 Task: In the Contact  Julia.Wilson@autoliv.com, Add note: 'Review and update the company's customer segmentation strategy.'. Mark checkbox to create task to follow up ': In 3 business days '. Create task, with  description: Conduct Product Demo, Add due date: In 3 Business Days; Add reminder: 30 Minutes before. Set Priority High and add note: Take detailed meeting minutes and share them with the team afterward.. Logged in from softage.5@softage.net
Action: Mouse moved to (70, 57)
Screenshot: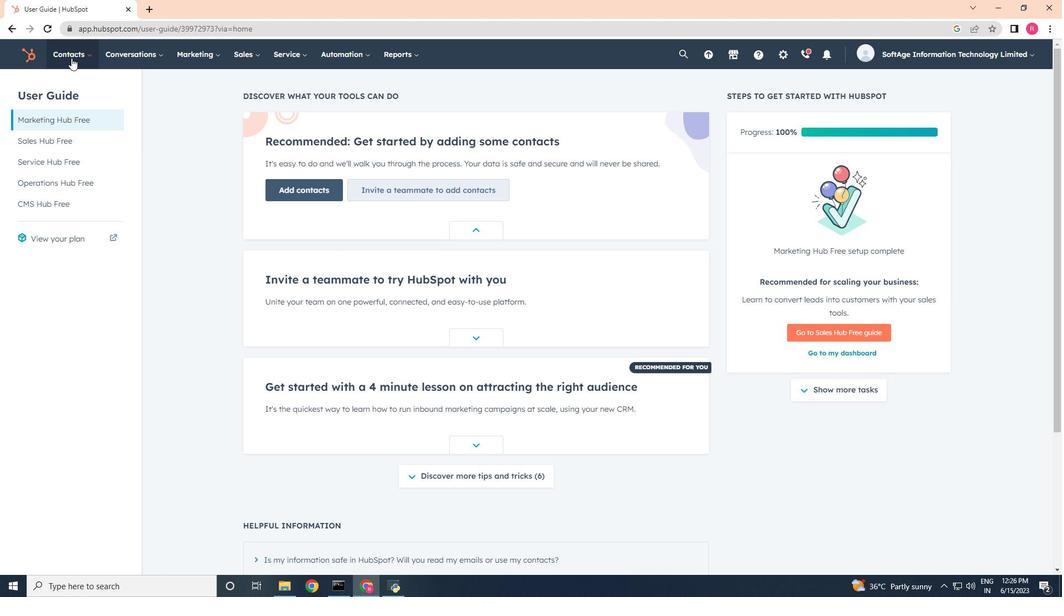 
Action: Mouse pressed left at (70, 57)
Screenshot: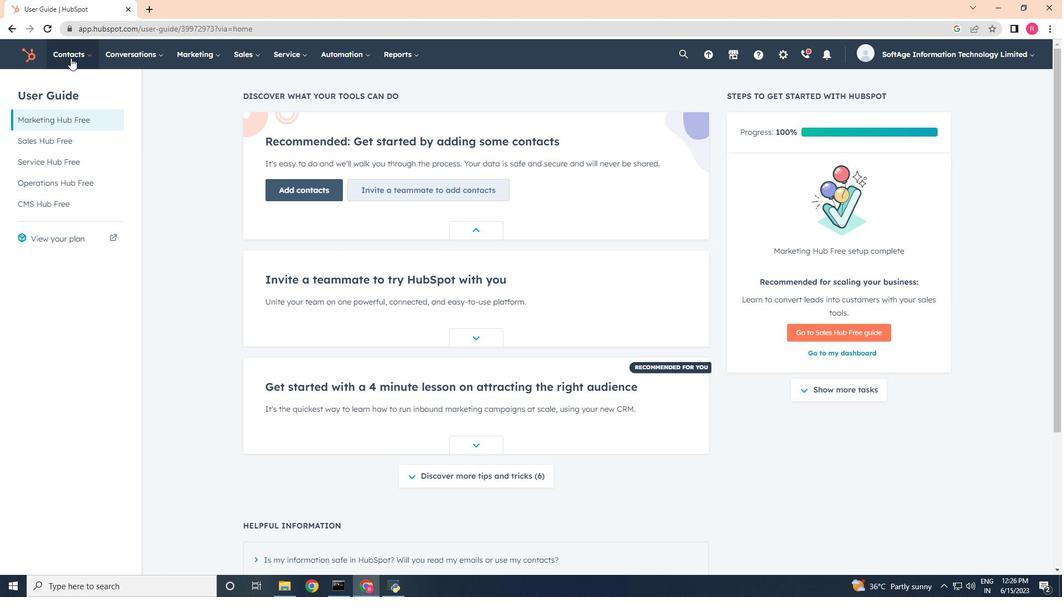 
Action: Mouse moved to (79, 87)
Screenshot: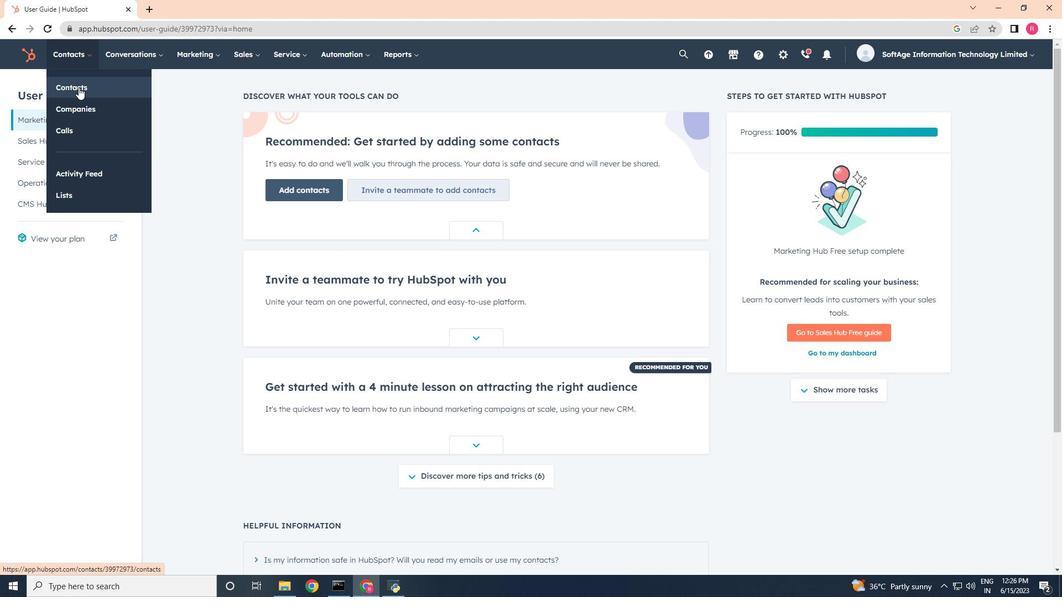 
Action: Mouse pressed left at (79, 87)
Screenshot: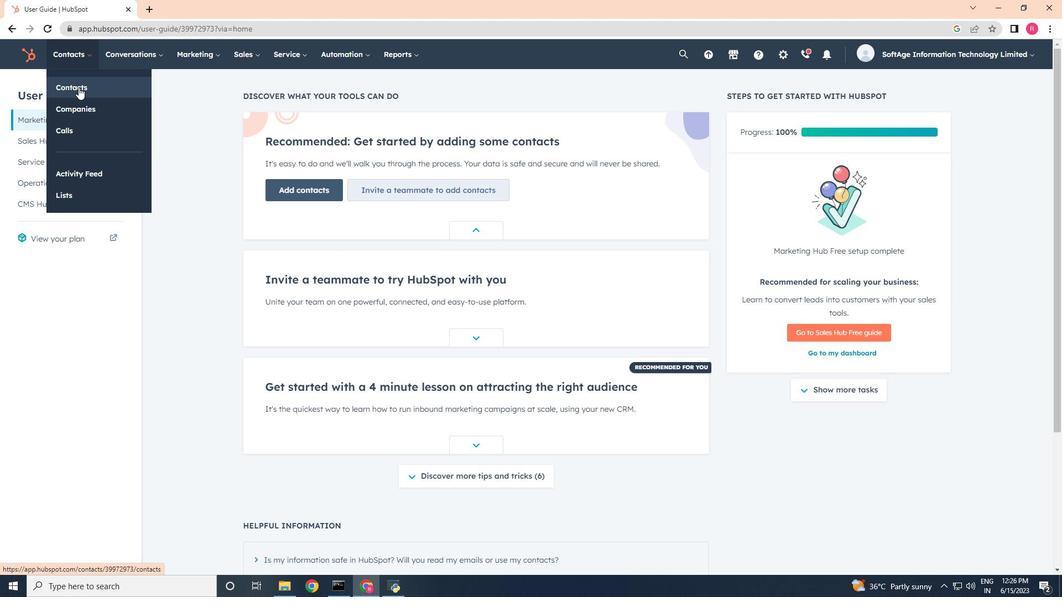 
Action: Mouse moved to (100, 183)
Screenshot: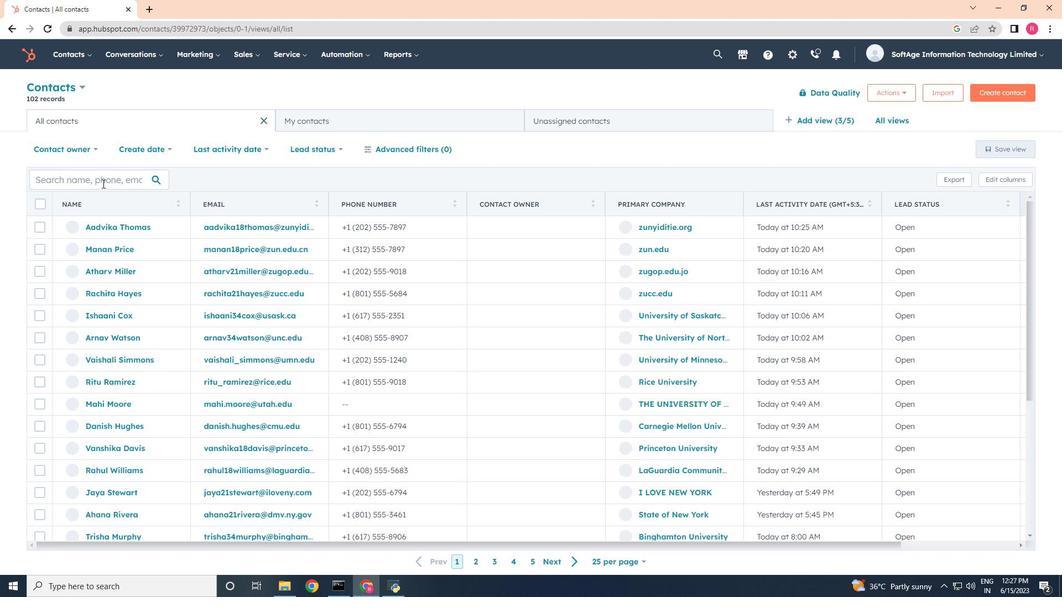 
Action: Mouse pressed left at (100, 183)
Screenshot: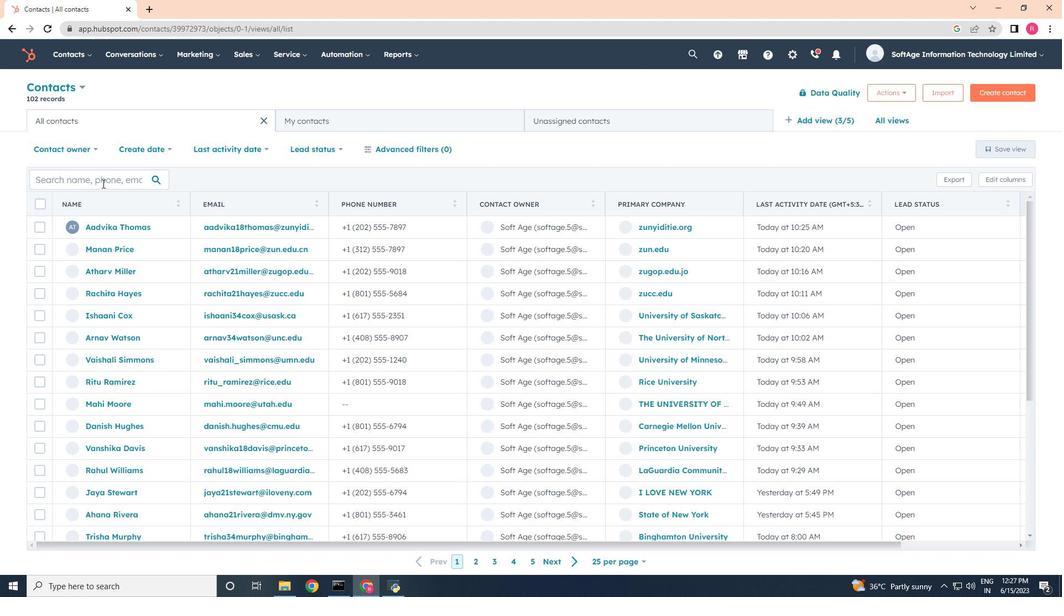 
Action: Mouse moved to (100, 183)
Screenshot: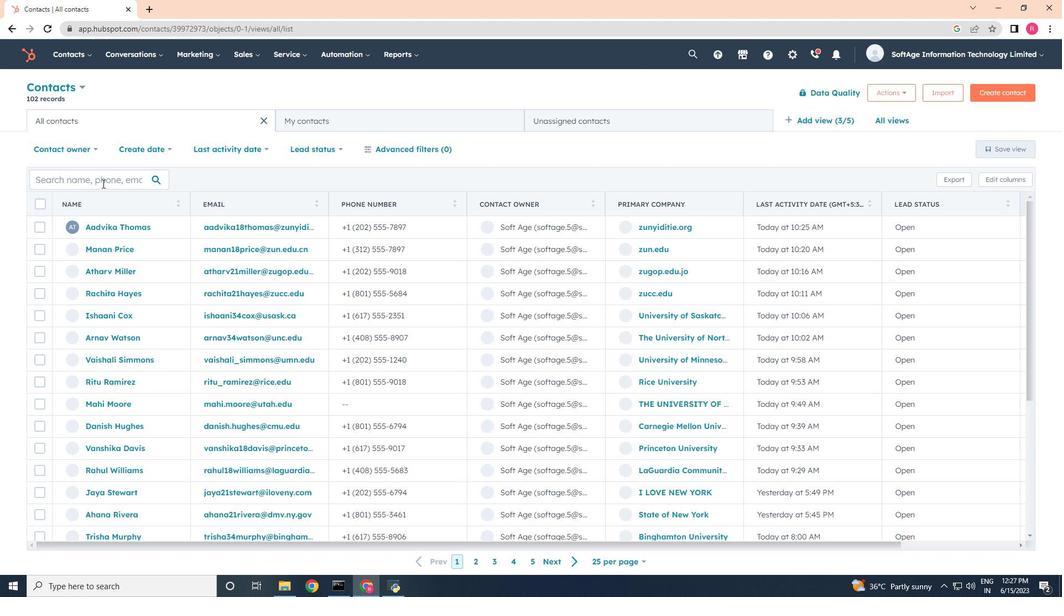 
Action: Key pressed <Key.shift>Julia.<Key.shift>Wilson<Key.shift><Key.shift><Key.shift><Key.shift><Key.shift><Key.shift><Key.shift><Key.shift><Key.shift><Key.shift><Key.shift><Key.shift><Key.shift><Key.shift><Key.shift><Key.shift><Key.shift><Key.shift><Key.shift><Key.shift><Key.shift><Key.shift><Key.shift><Key.shift><Key.shift><Key.shift><Key.shift>@
Screenshot: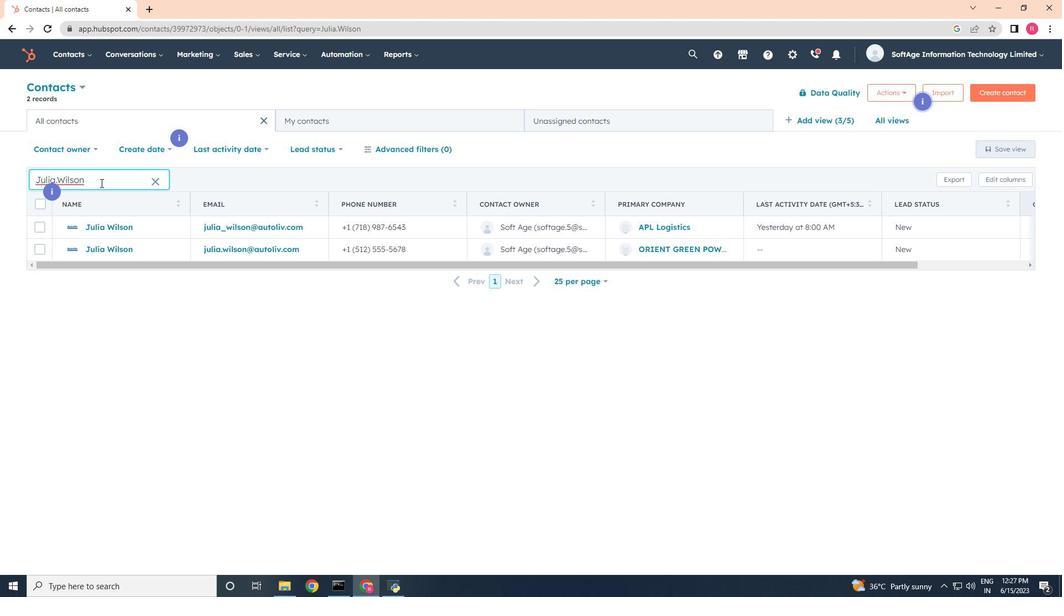 
Action: Mouse moved to (92, 229)
Screenshot: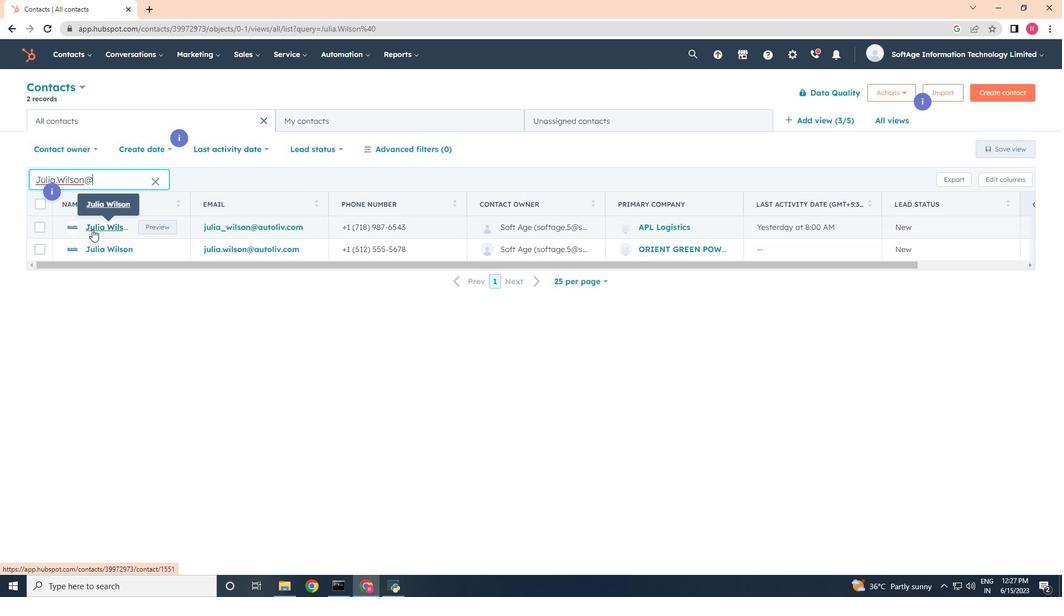 
Action: Mouse pressed left at (92, 229)
Screenshot: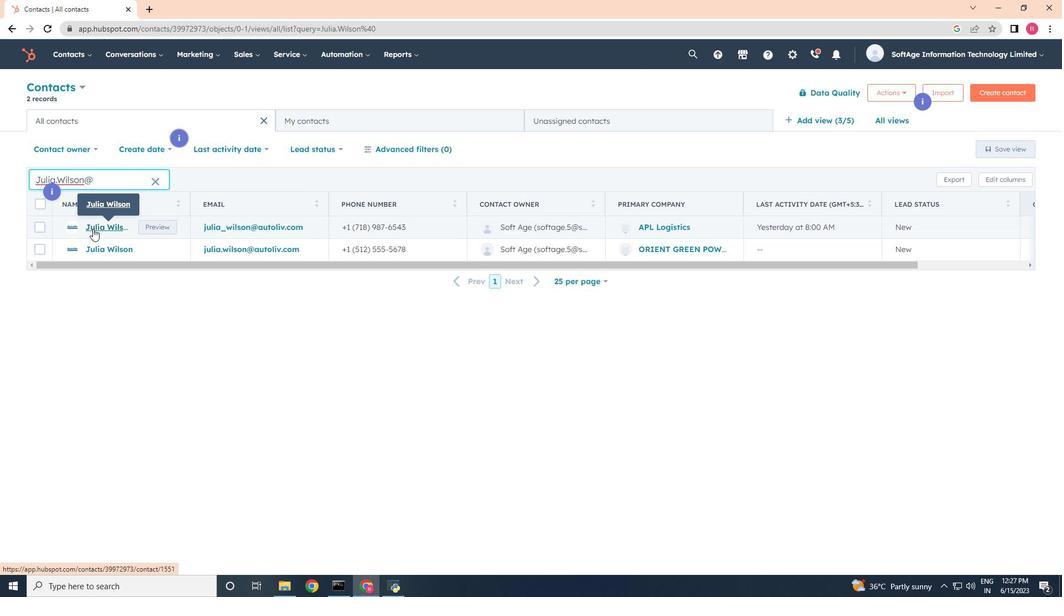
Action: Mouse moved to (35, 189)
Screenshot: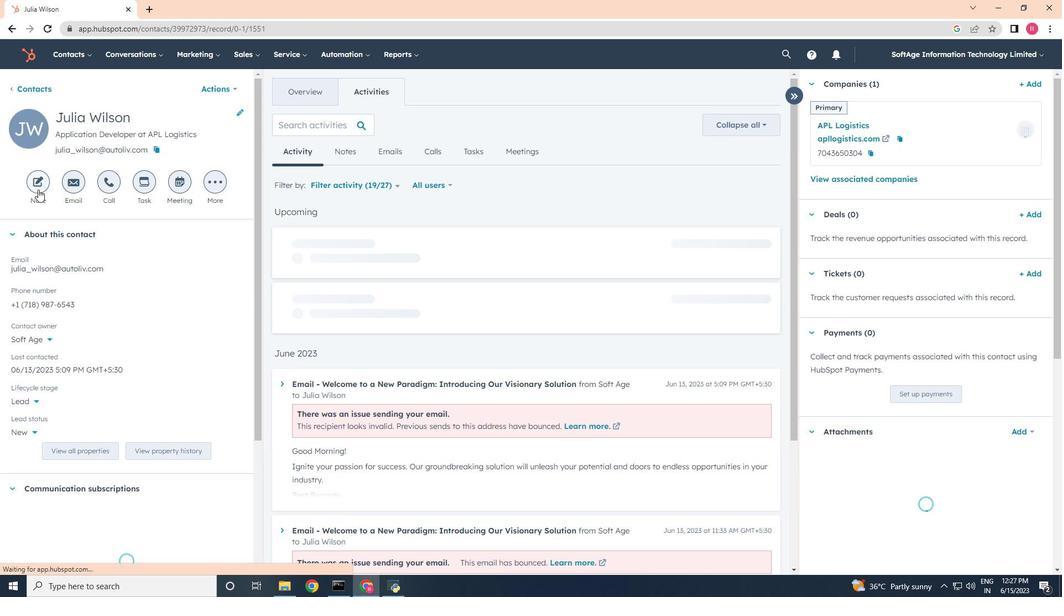 
Action: Mouse pressed left at (35, 189)
Screenshot: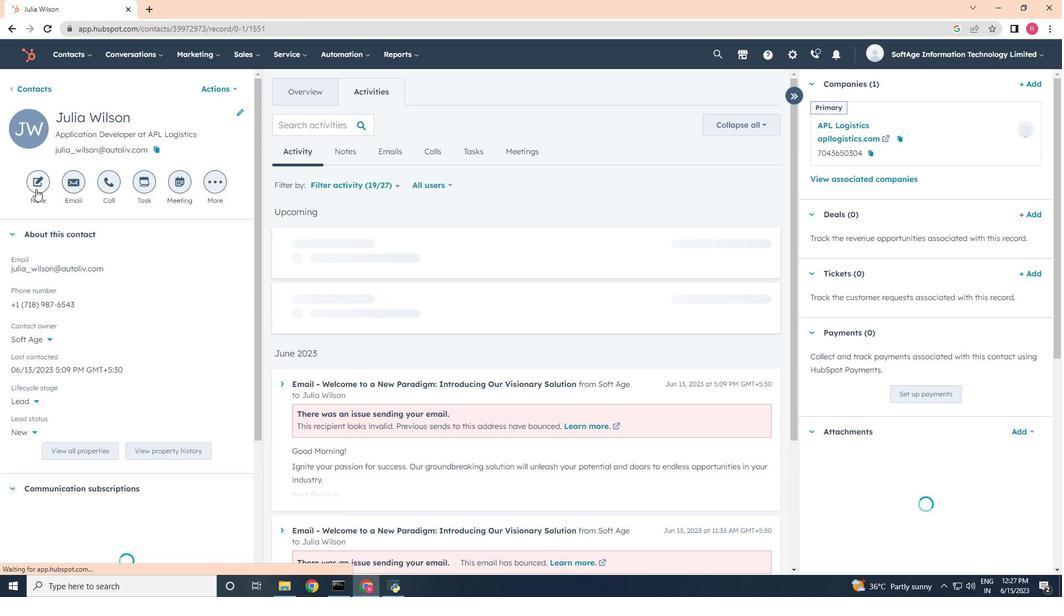 
Action: Mouse moved to (614, 417)
Screenshot: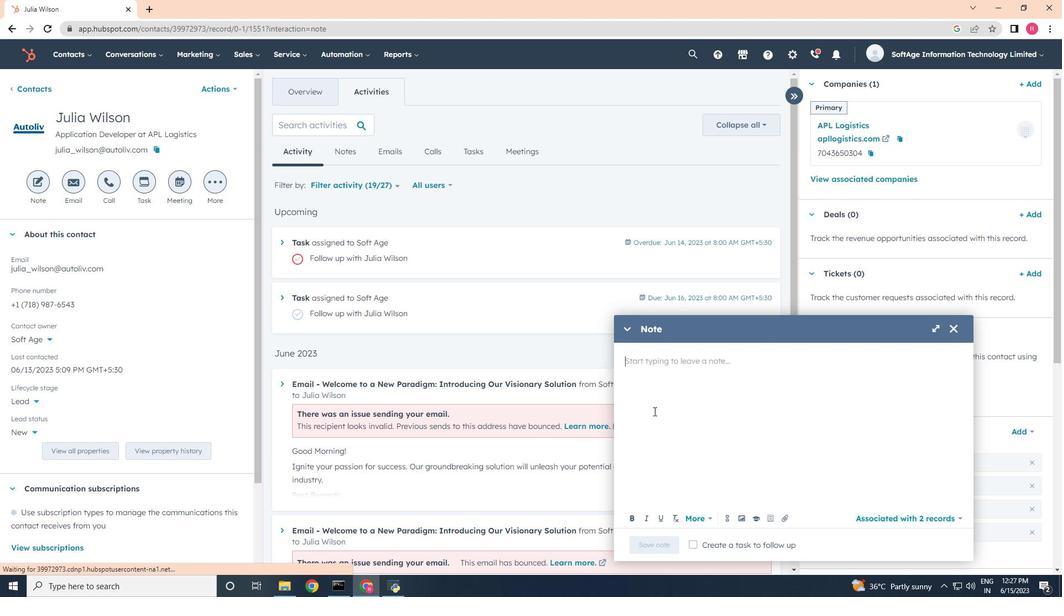 
Action: Key pressed <Key.shift>Review<Key.space>and<Key.space>update<Key.space>the<Key.space>company's<Key.space>customer<Key.space>segmentation<Key.space>strategy
Screenshot: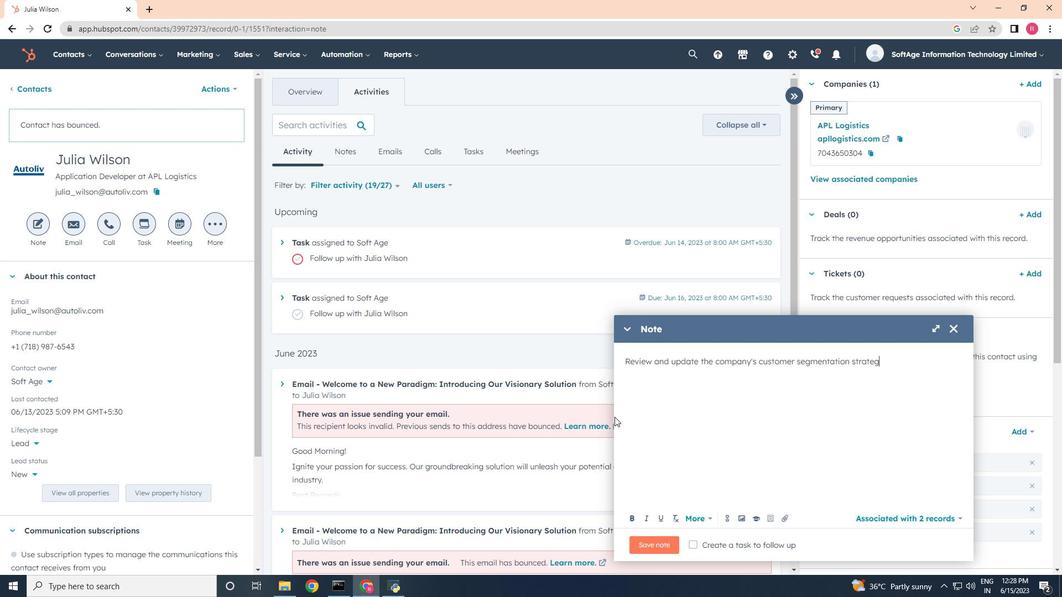 
Action: Mouse moved to (696, 544)
Screenshot: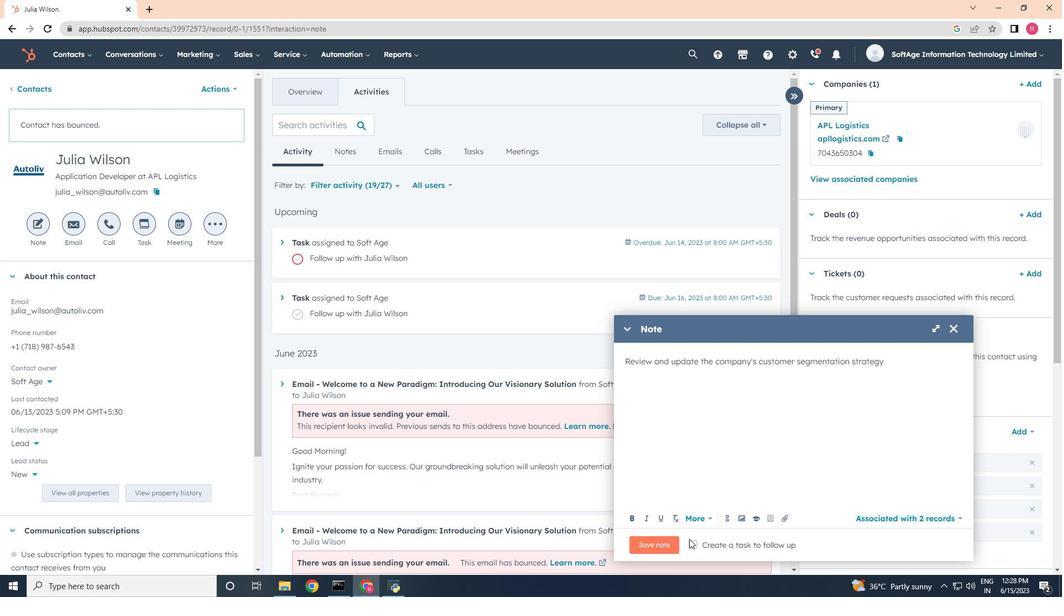 
Action: Mouse pressed left at (696, 544)
Screenshot: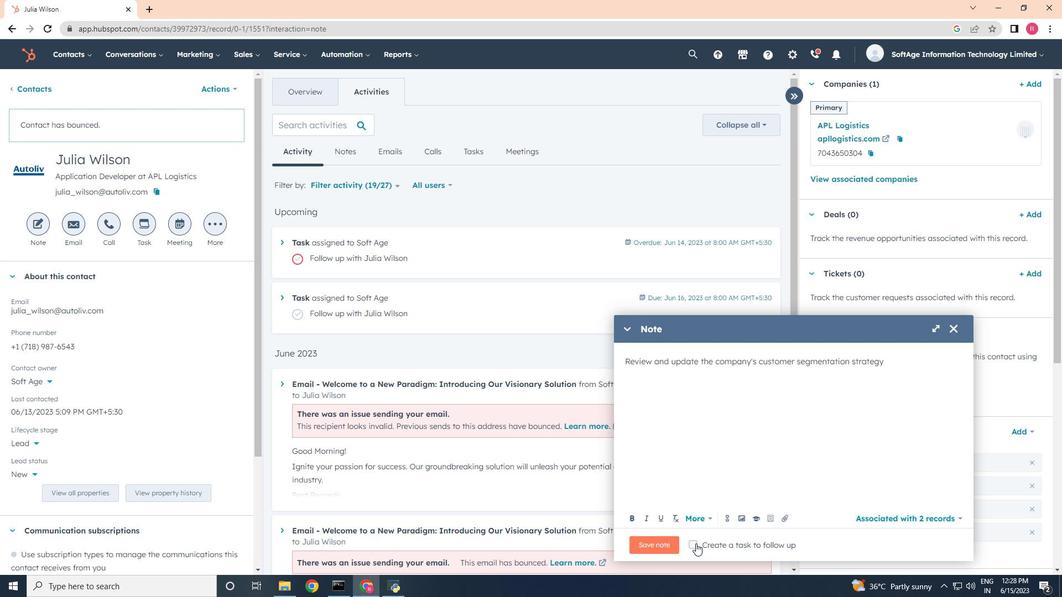
Action: Mouse moved to (850, 546)
Screenshot: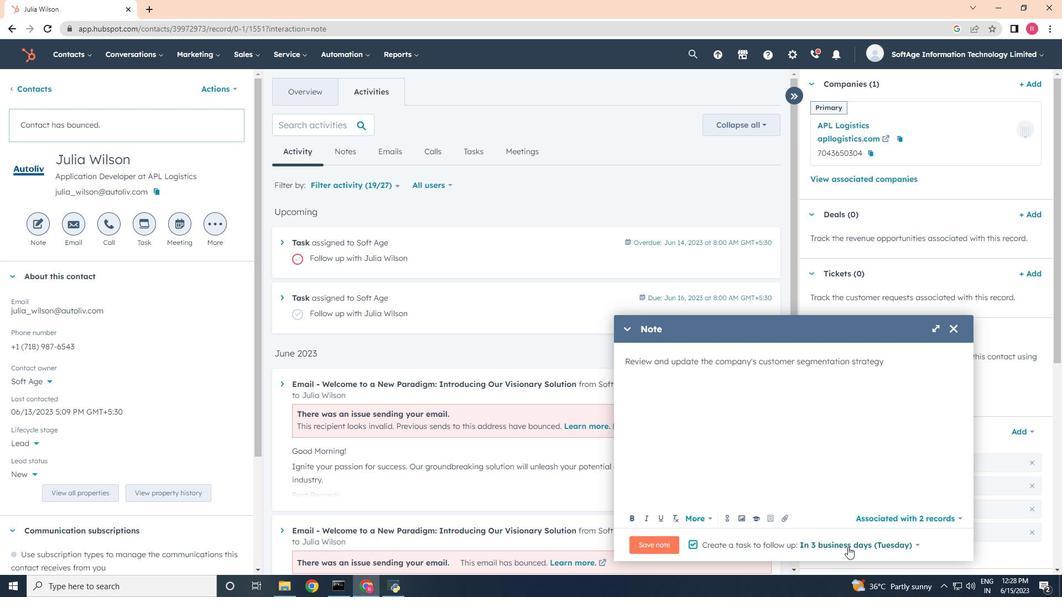 
Action: Mouse pressed left at (850, 546)
Screenshot: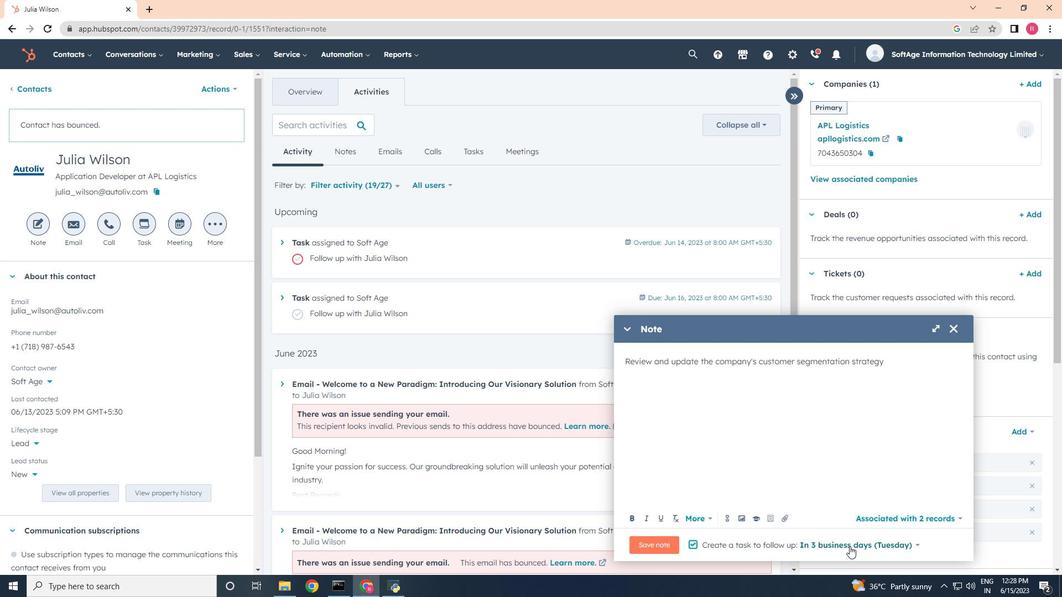 
Action: Mouse moved to (838, 441)
Screenshot: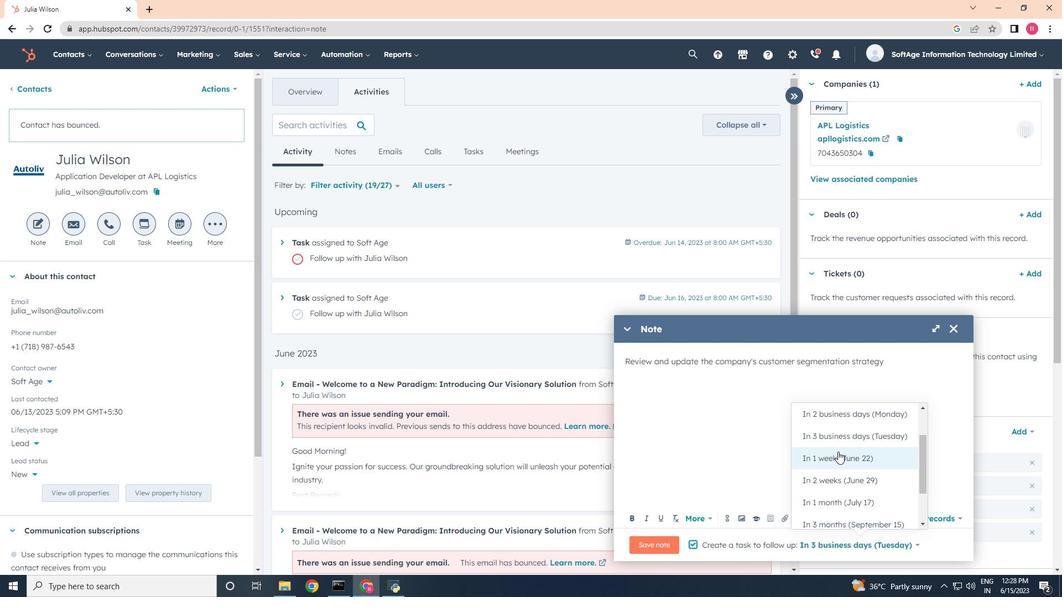 
Action: Mouse pressed left at (838, 441)
Screenshot: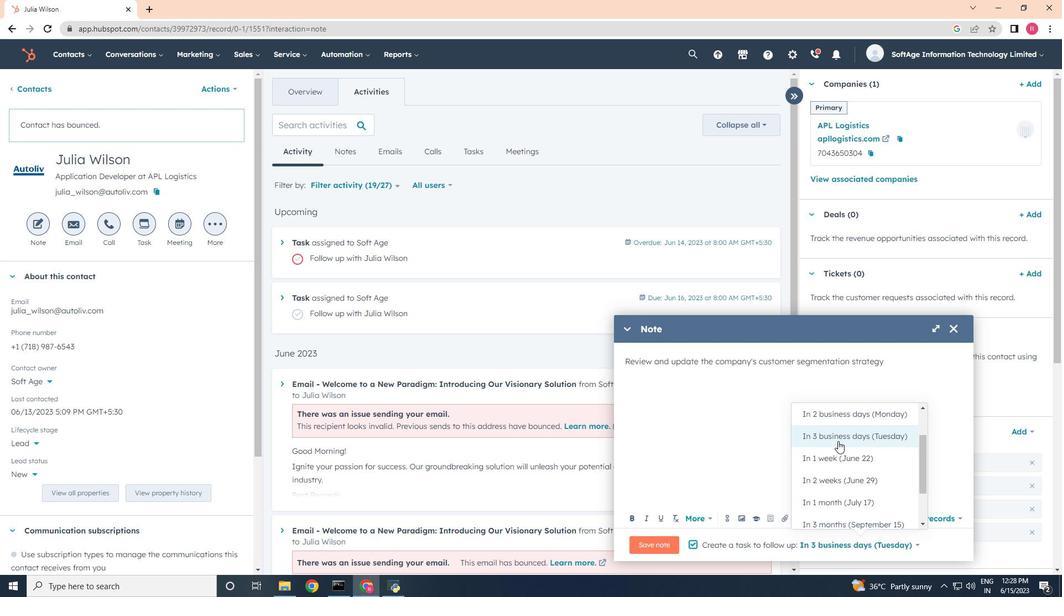 
Action: Mouse moved to (659, 543)
Screenshot: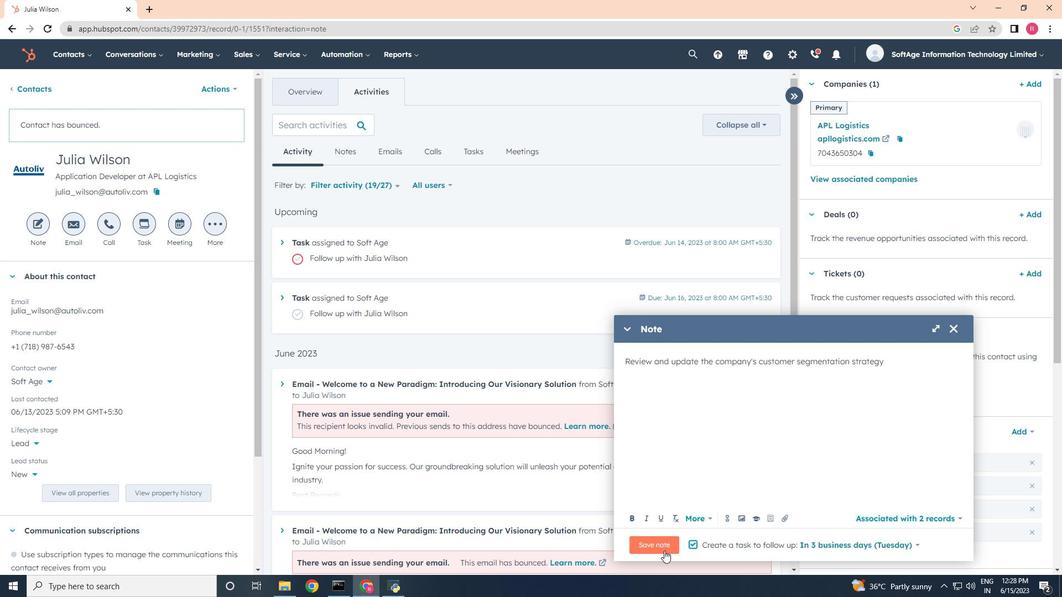 
Action: Mouse pressed left at (659, 543)
Screenshot: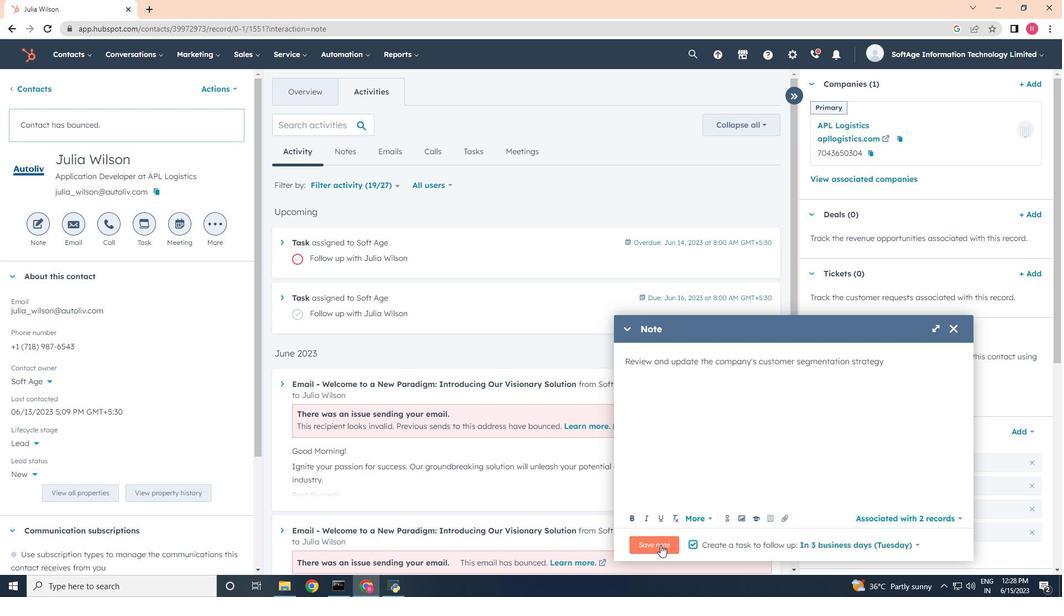 
Action: Mouse moved to (150, 223)
Screenshot: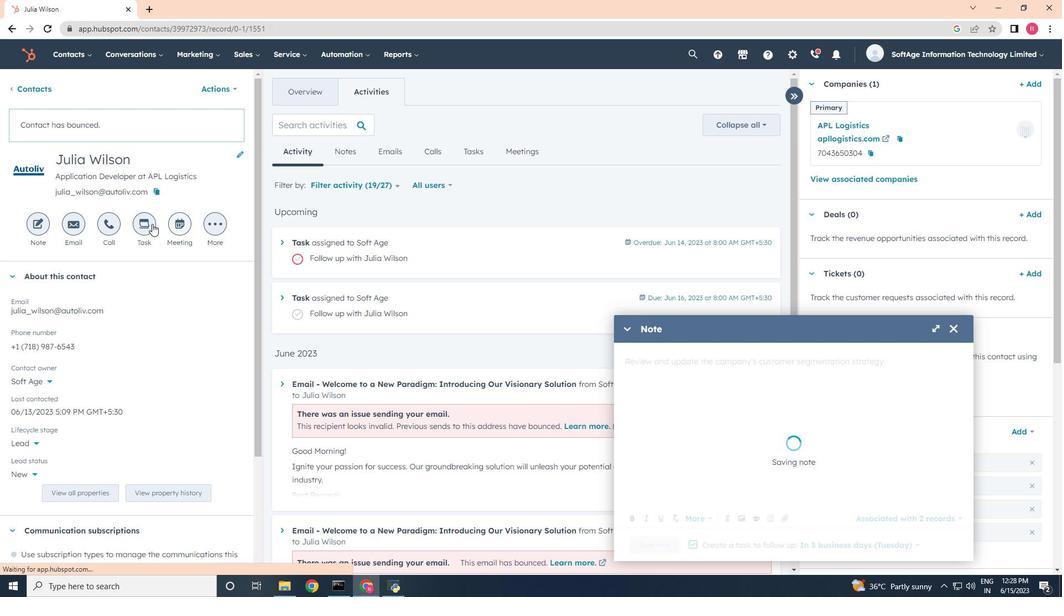 
Action: Mouse pressed left at (150, 223)
Screenshot: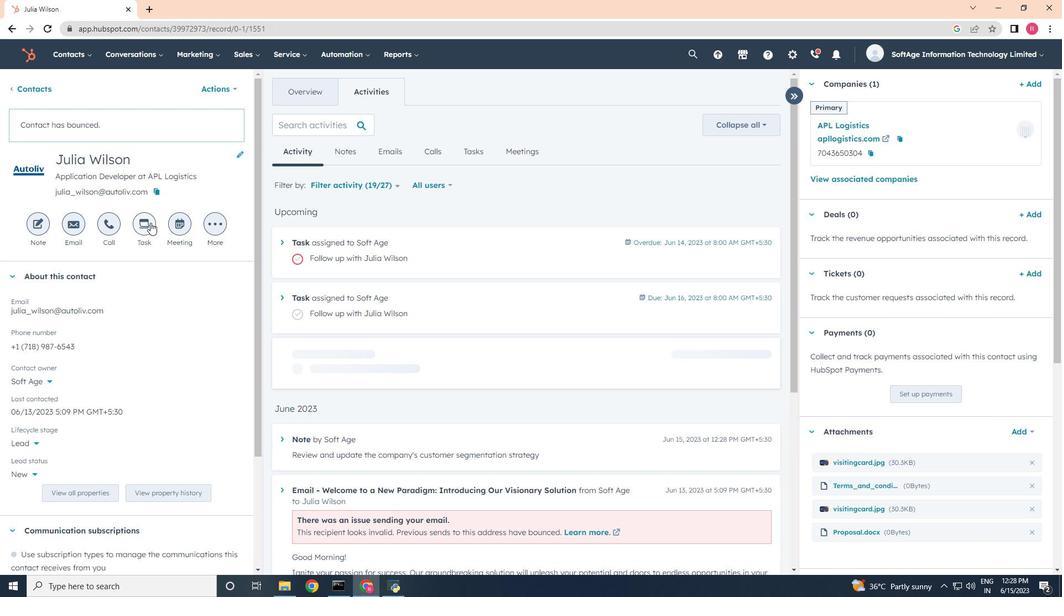 
Action: Mouse moved to (607, 342)
Screenshot: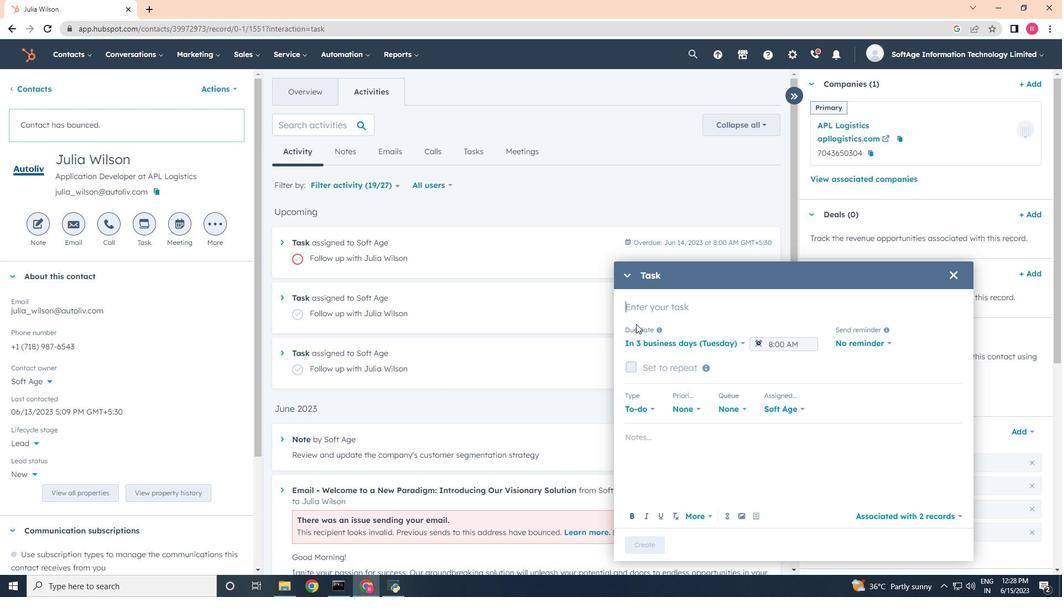 
Action: Key pressed <Key.shift>Conduct<Key.space><Key.shift>Product<Key.space><Key.shift>Demo
Screenshot: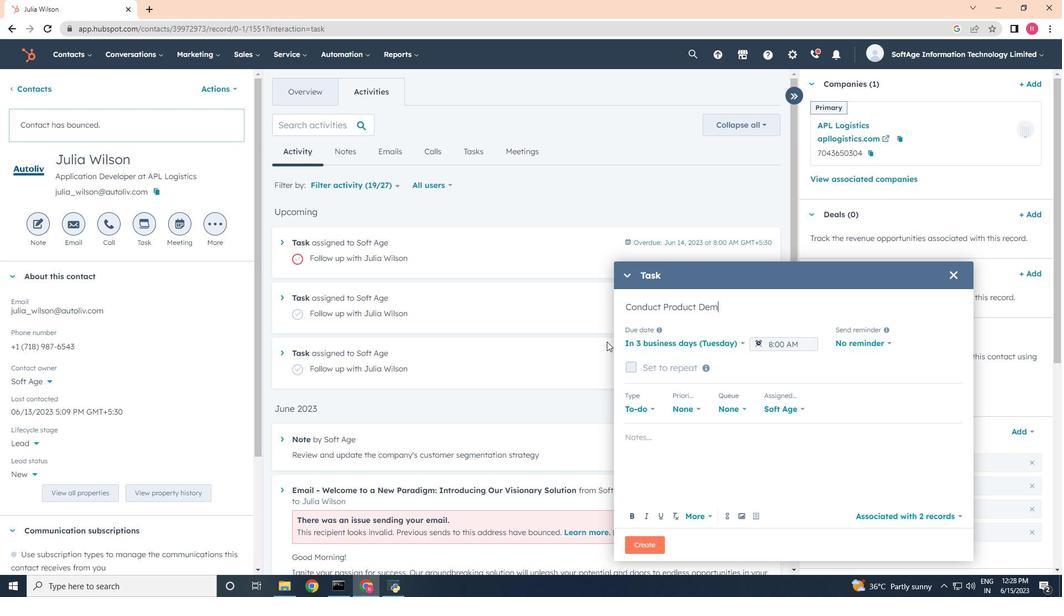
Action: Mouse moved to (706, 343)
Screenshot: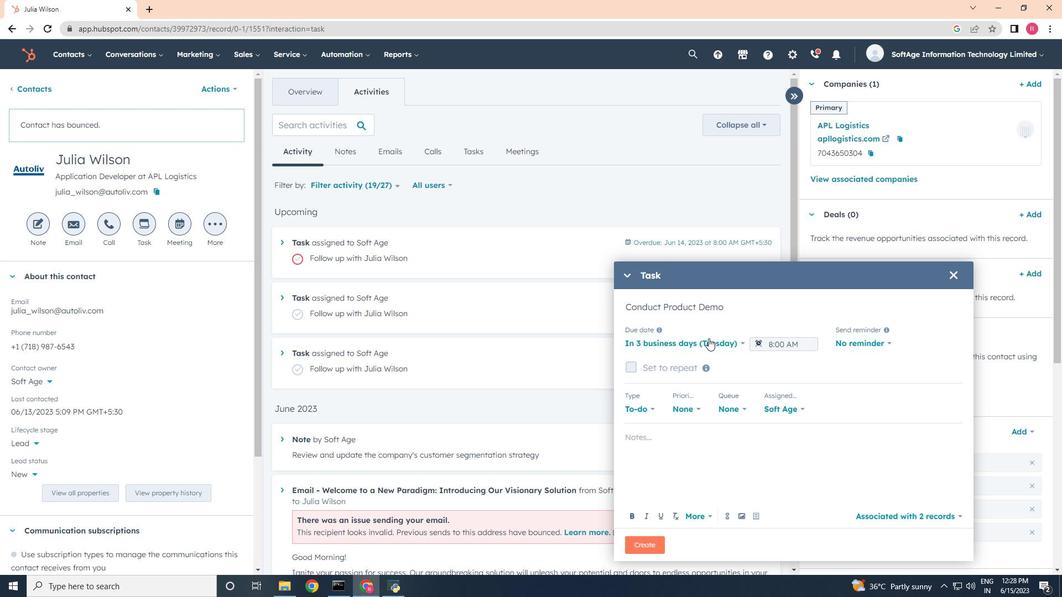 
Action: Mouse pressed left at (706, 343)
Screenshot: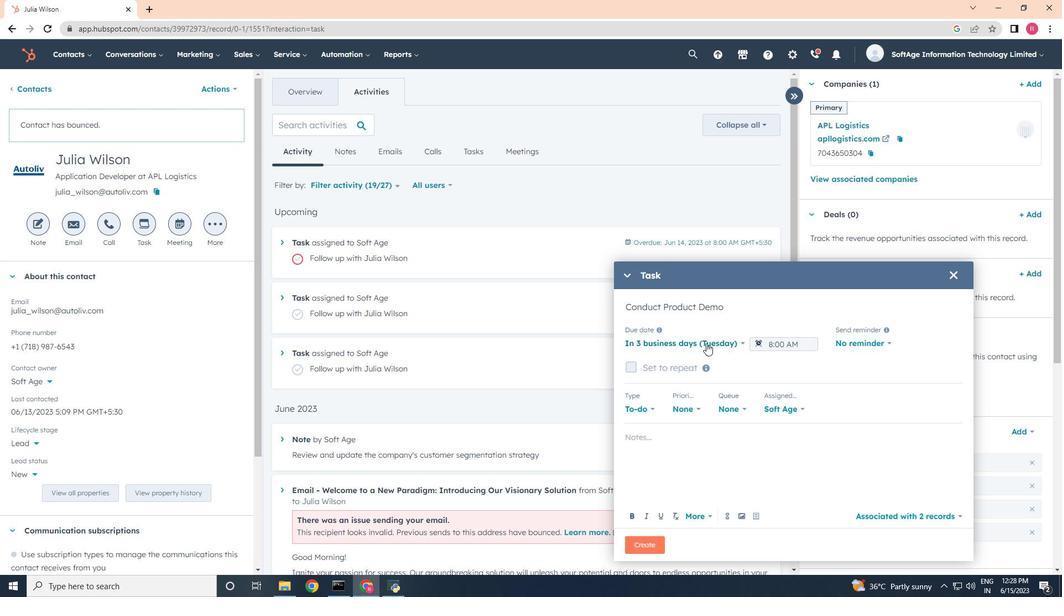 
Action: Mouse moved to (675, 394)
Screenshot: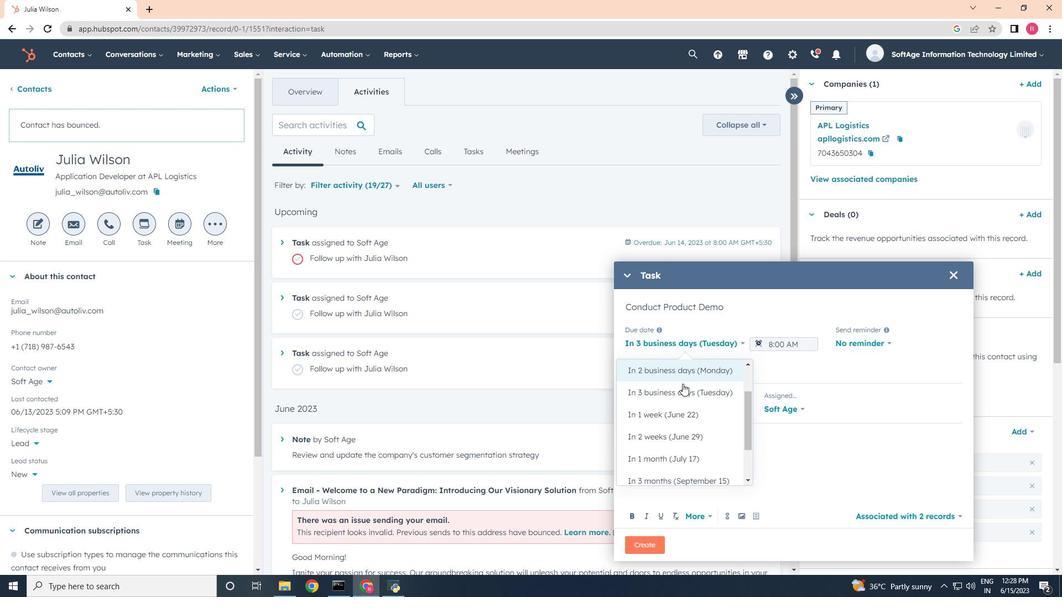 
Action: Mouse pressed left at (675, 394)
Screenshot: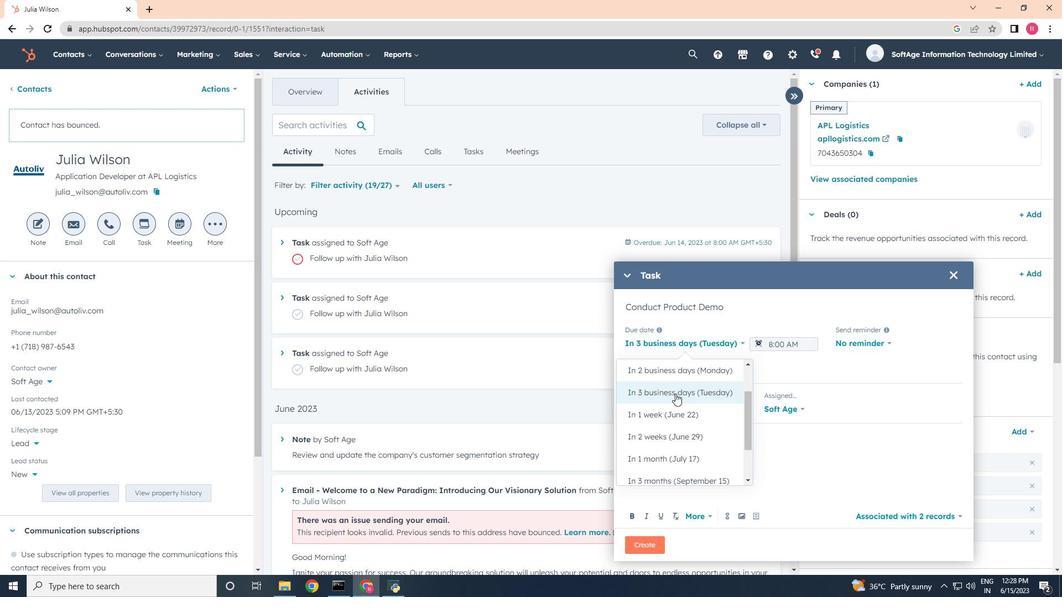 
Action: Mouse moved to (883, 344)
Screenshot: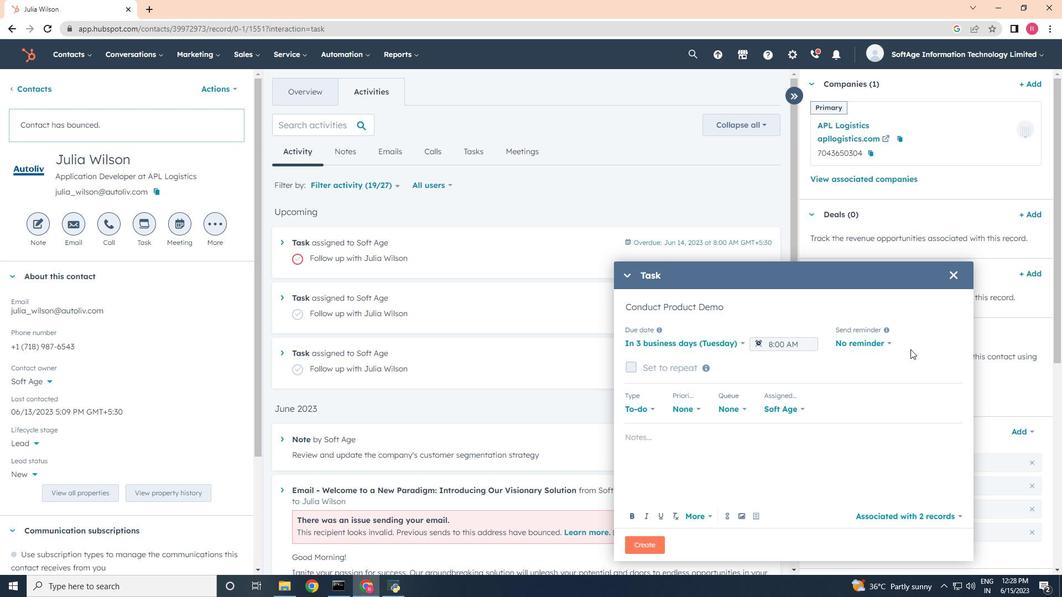 
Action: Mouse pressed left at (883, 344)
Screenshot: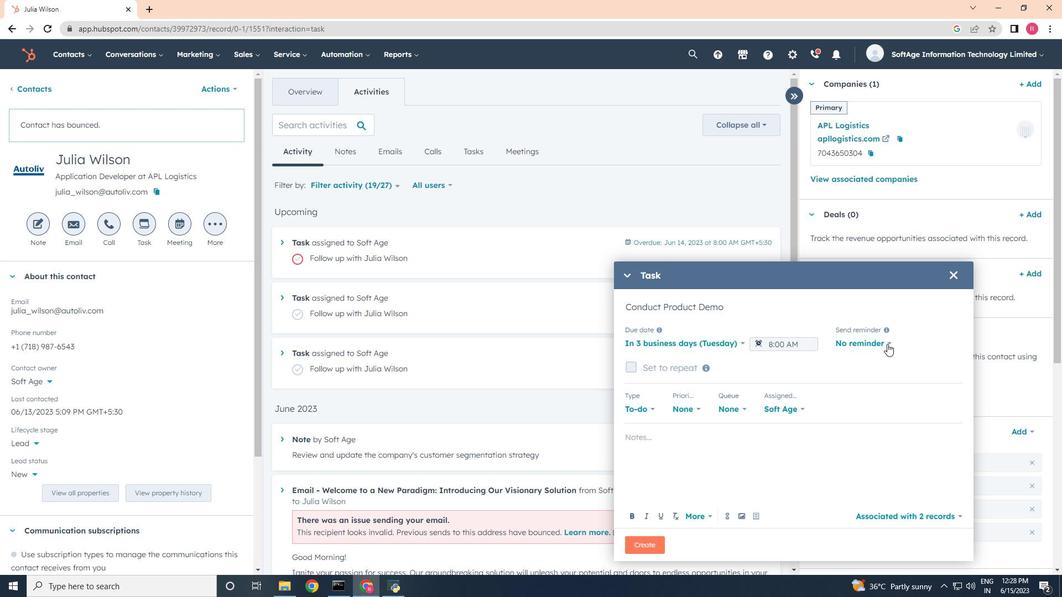 
Action: Mouse moved to (841, 415)
Screenshot: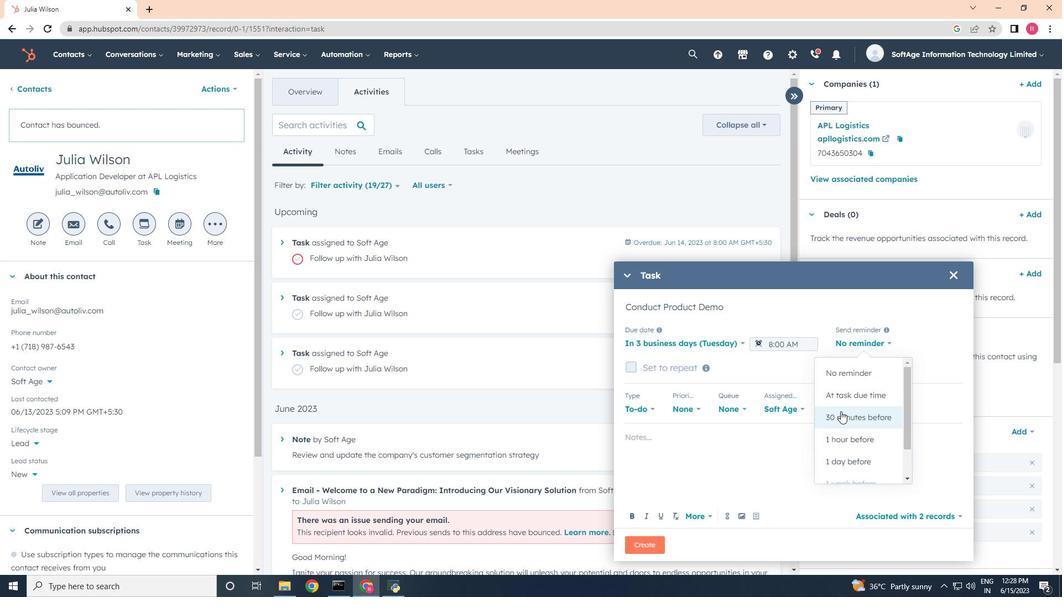 
Action: Mouse pressed left at (841, 415)
Screenshot: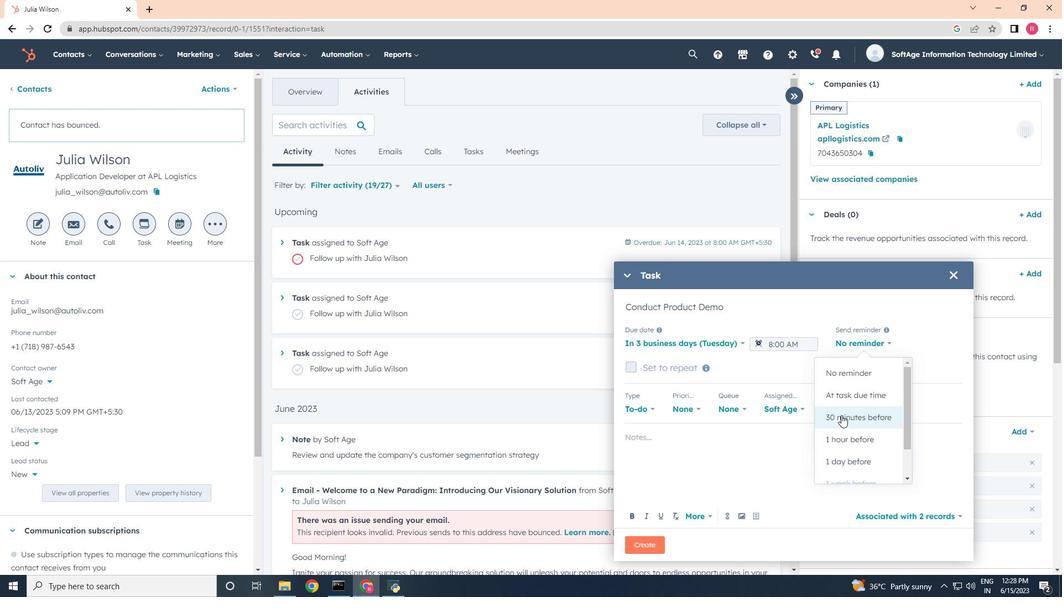
Action: Mouse moved to (689, 407)
Screenshot: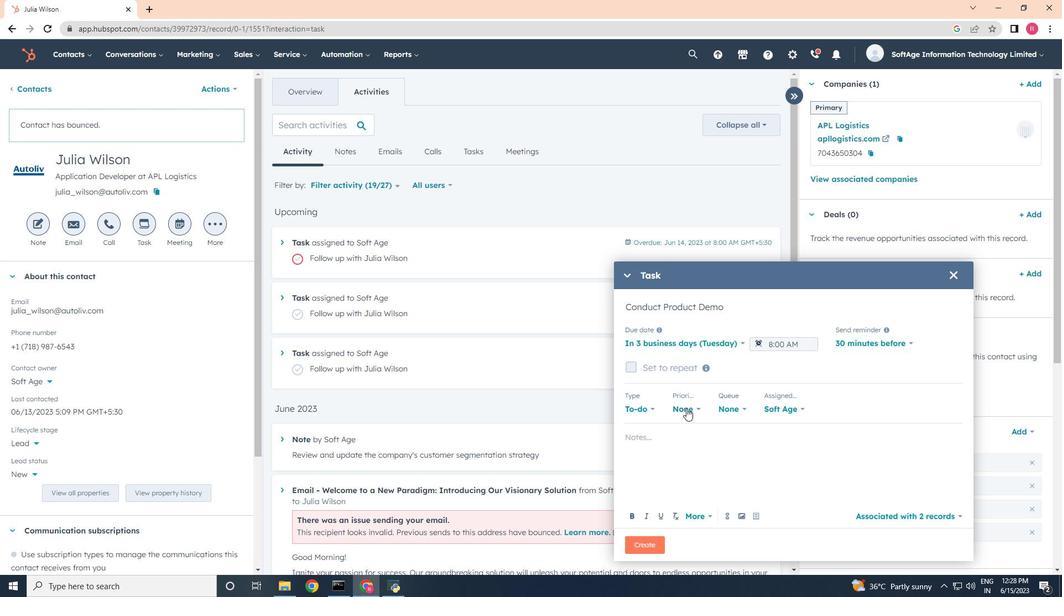 
Action: Mouse pressed left at (689, 407)
Screenshot: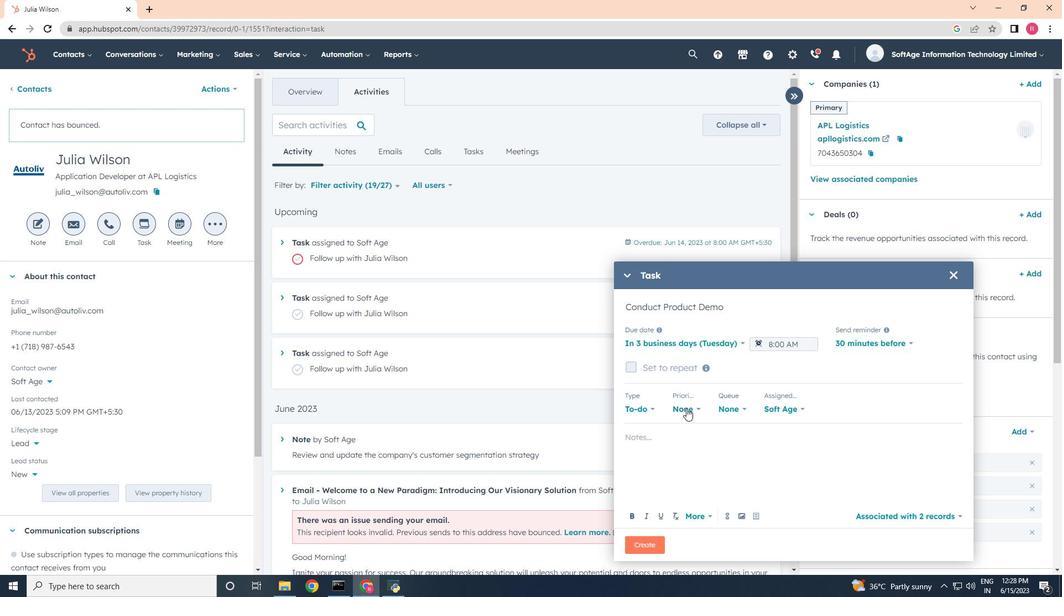 
Action: Mouse moved to (682, 497)
Screenshot: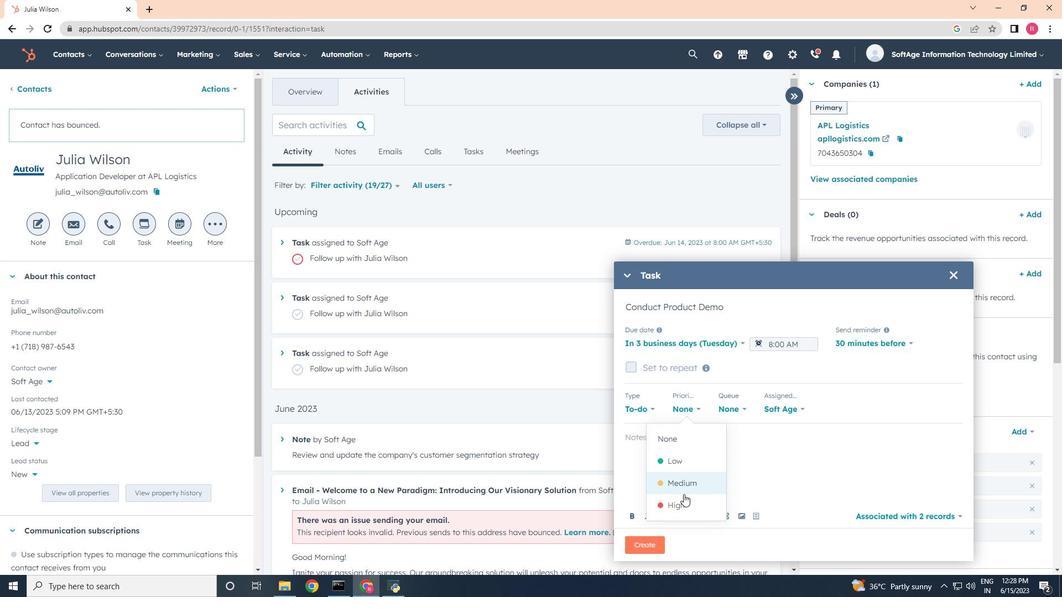 
Action: Mouse pressed left at (682, 497)
Screenshot: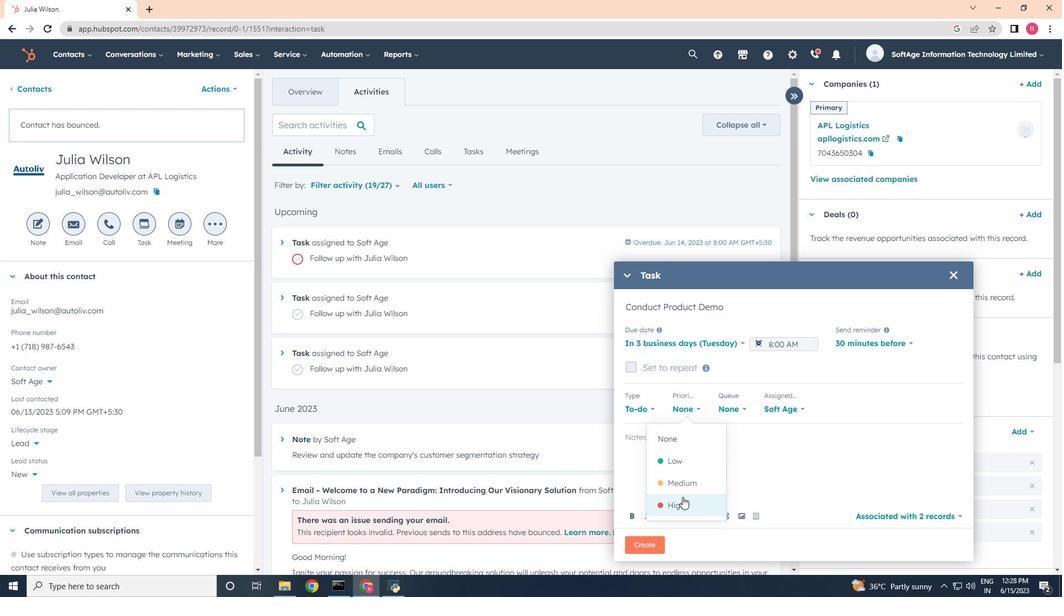 
Action: Mouse moved to (662, 443)
Screenshot: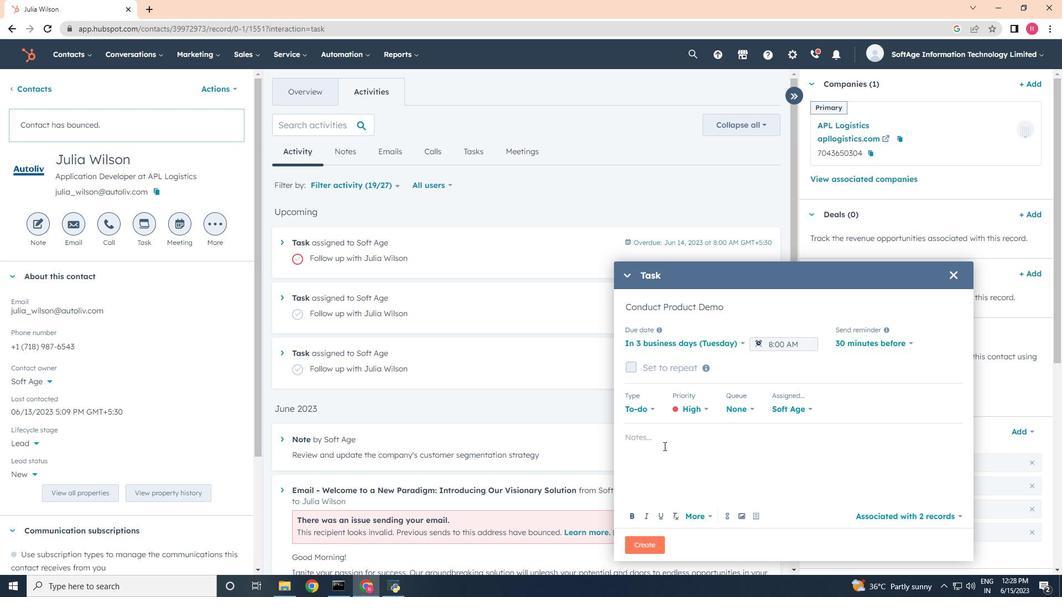 
Action: Mouse pressed left at (662, 443)
Screenshot: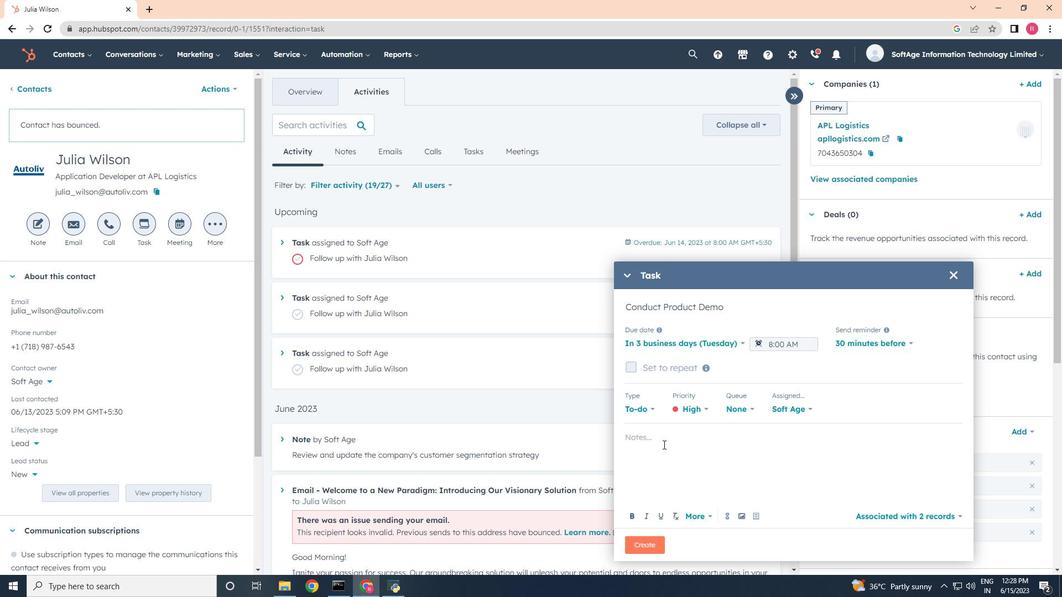 
Action: Key pressed <Key.shift>Takedetailed<Key.space>meeting<Key.space>minutes<Key.space>
Screenshot: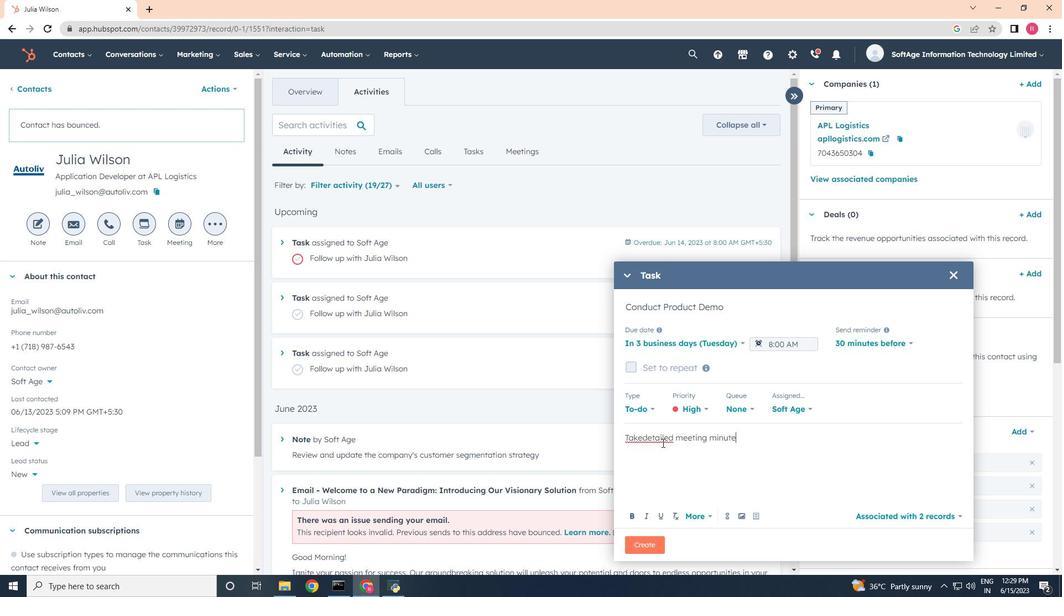 
Action: Mouse moved to (641, 439)
Screenshot: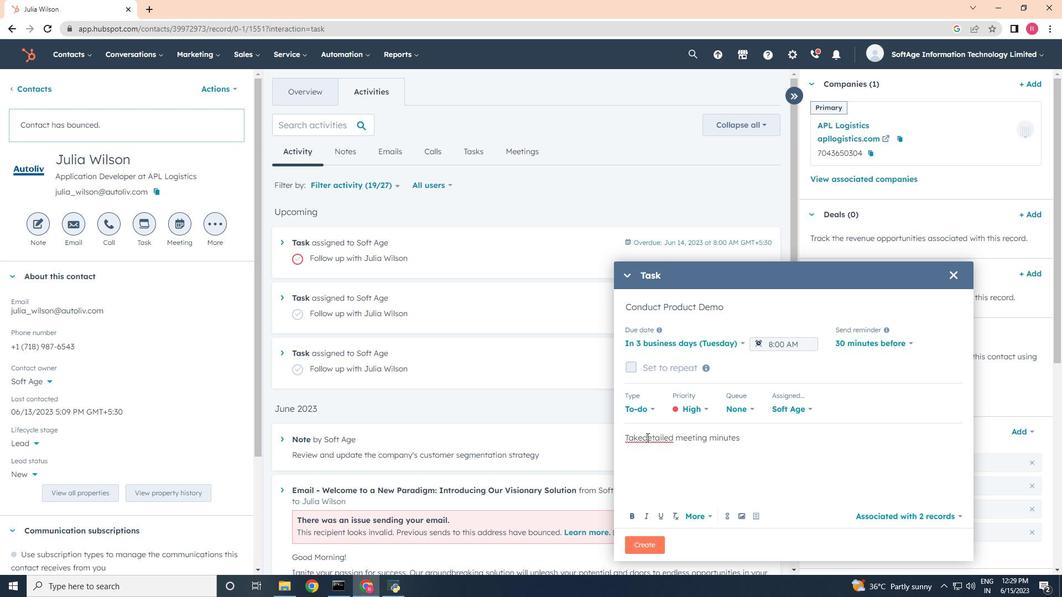 
Action: Mouse pressed left at (641, 439)
Screenshot: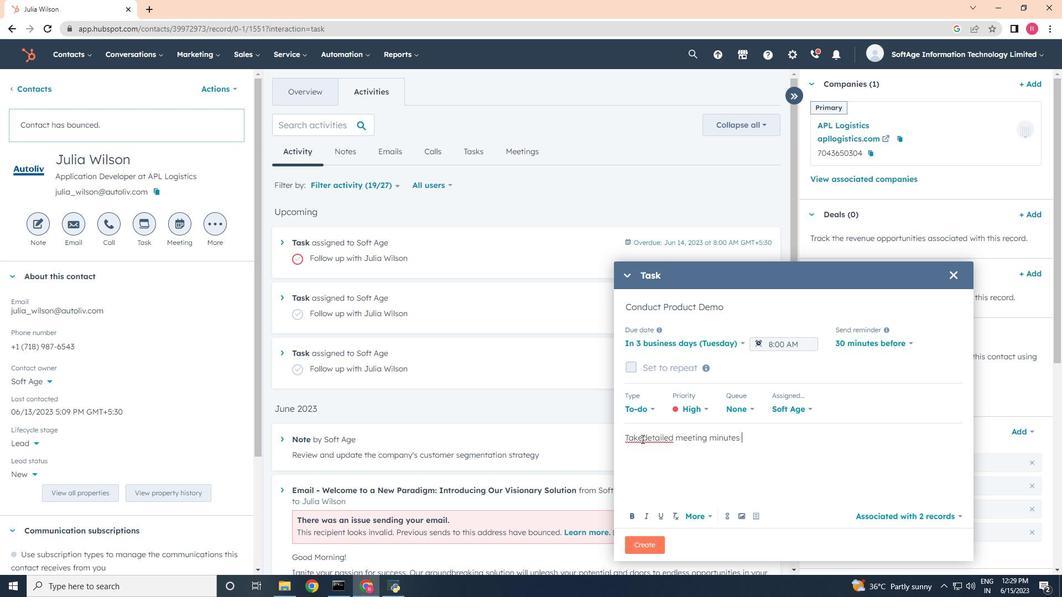 
Action: Key pressed <Key.space>
Screenshot: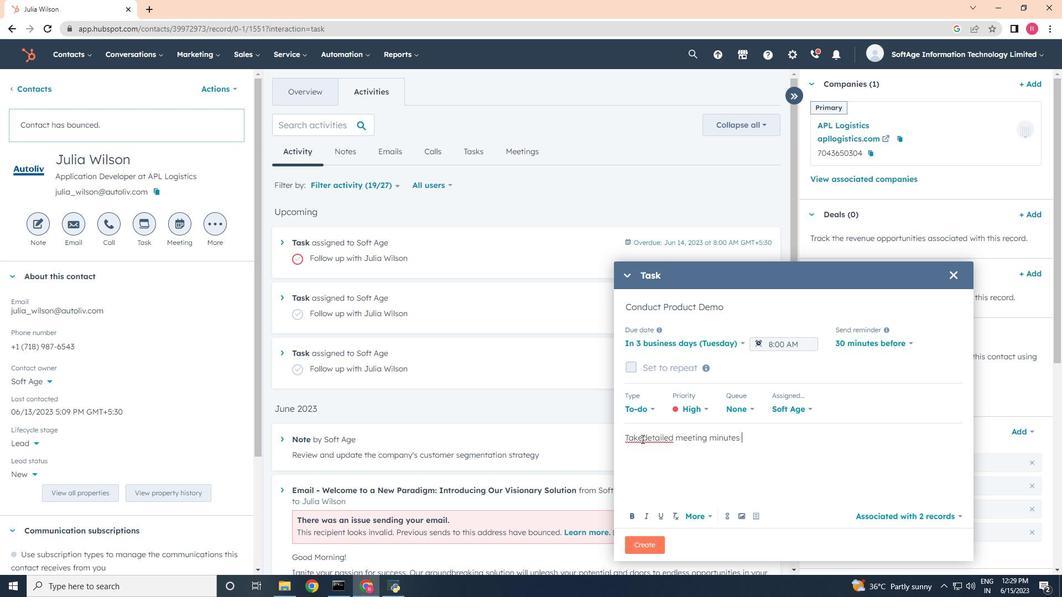 
Action: Mouse moved to (774, 443)
Screenshot: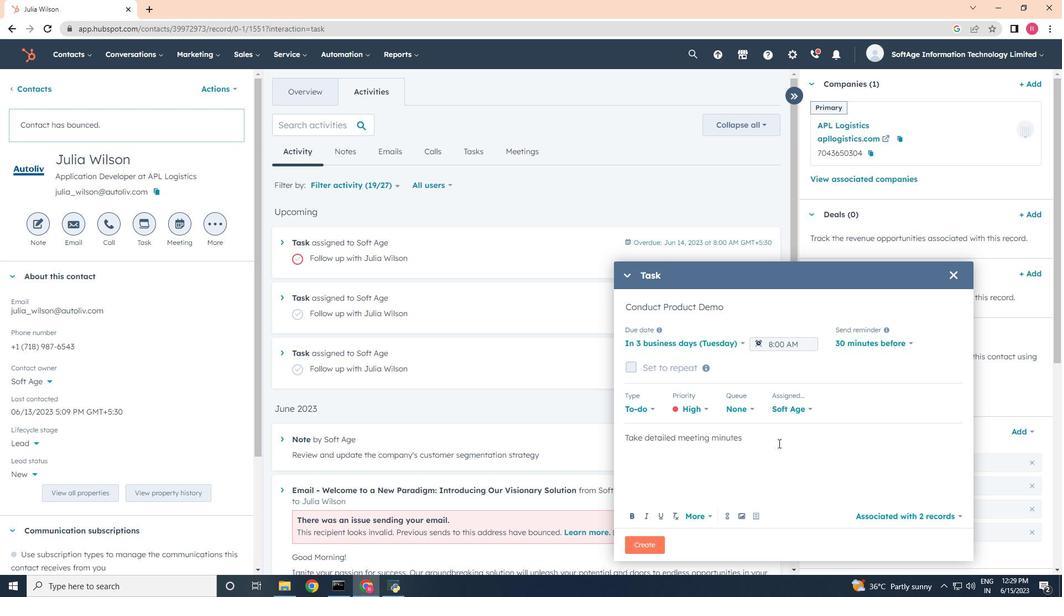 
Action: Mouse pressed left at (774, 443)
Screenshot: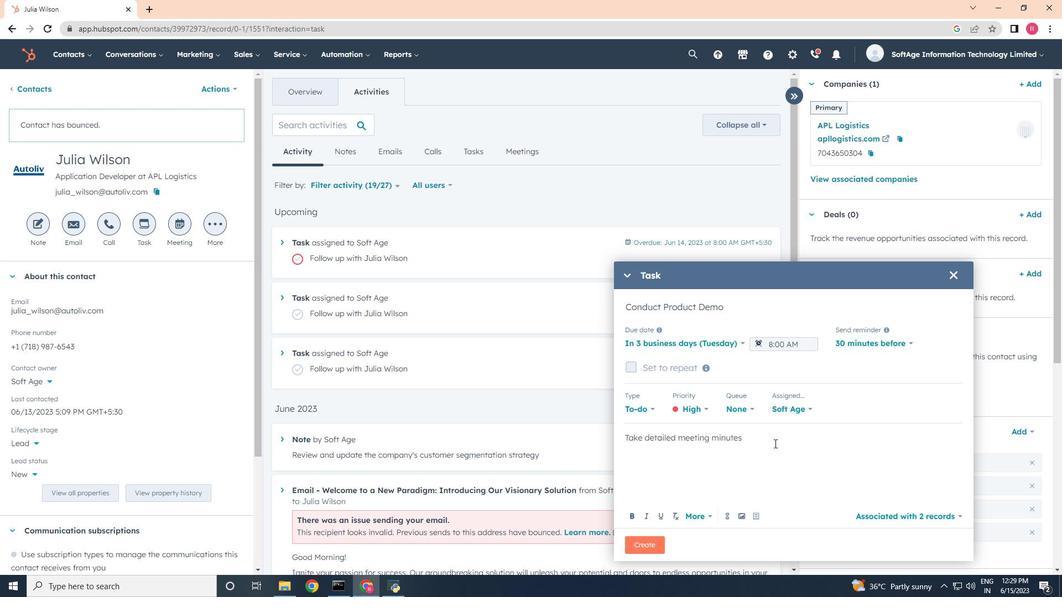 
Action: Mouse moved to (674, 386)
Screenshot: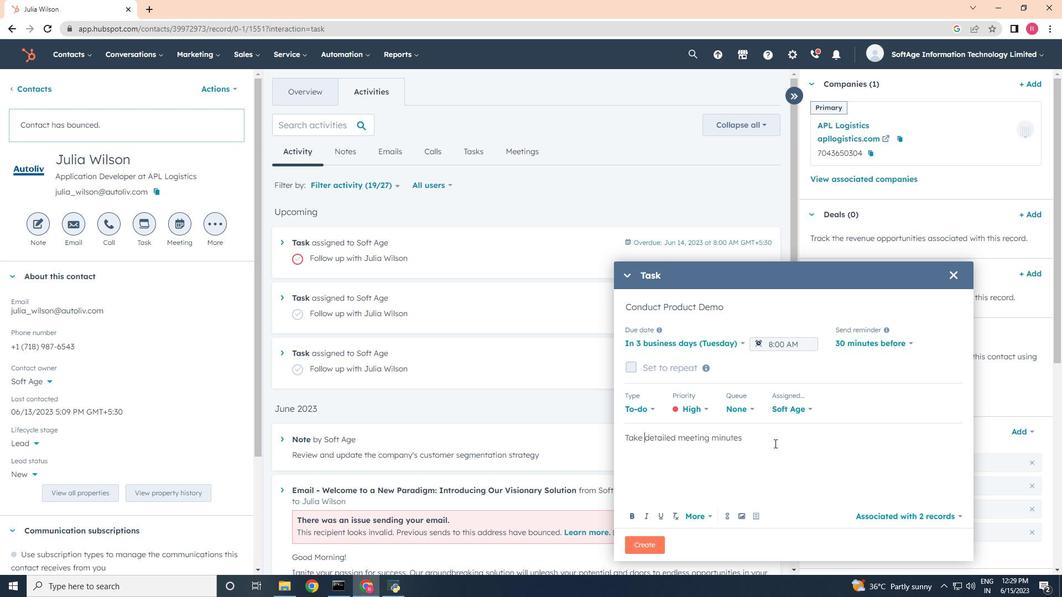 
Action: Key pressed and<Key.space>share<Key.space>them<Key.space>with<Key.space>the<Key.space>team<Key.space>afterward.
Screenshot: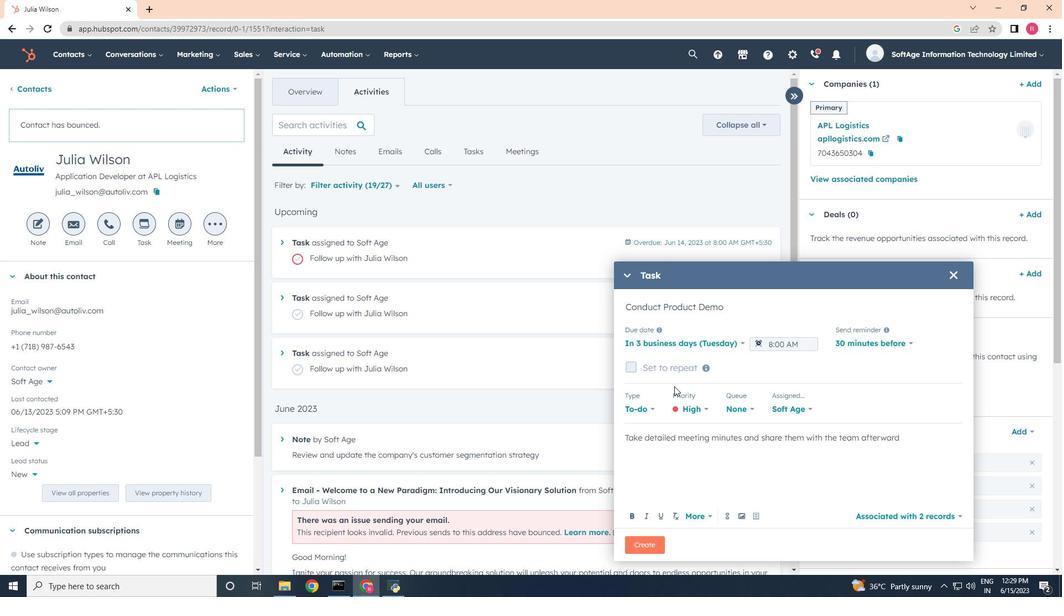 
Action: Mouse moved to (654, 547)
Screenshot: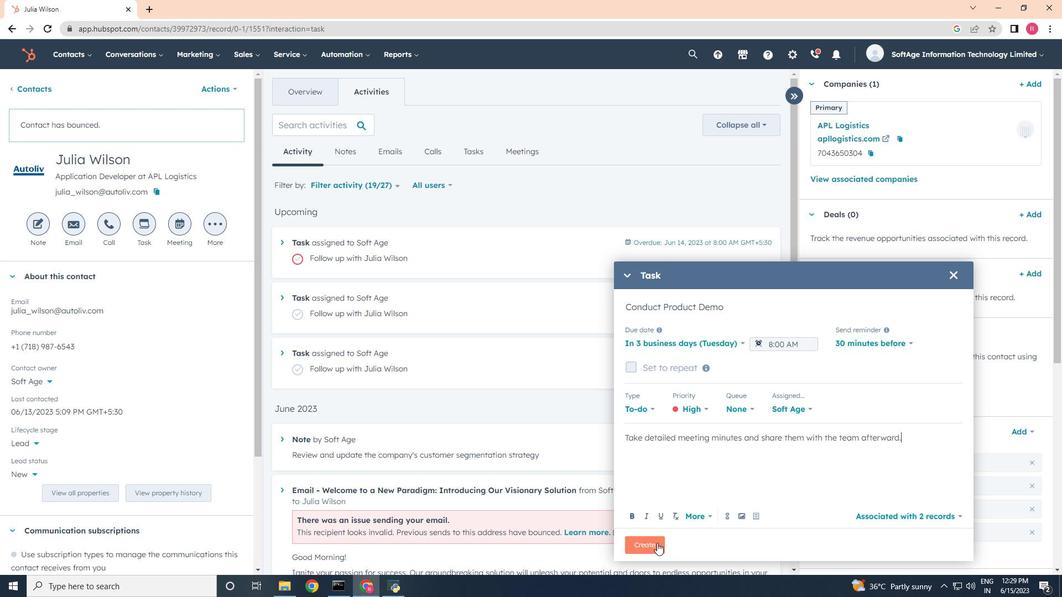 
Action: Mouse pressed left at (654, 547)
Screenshot: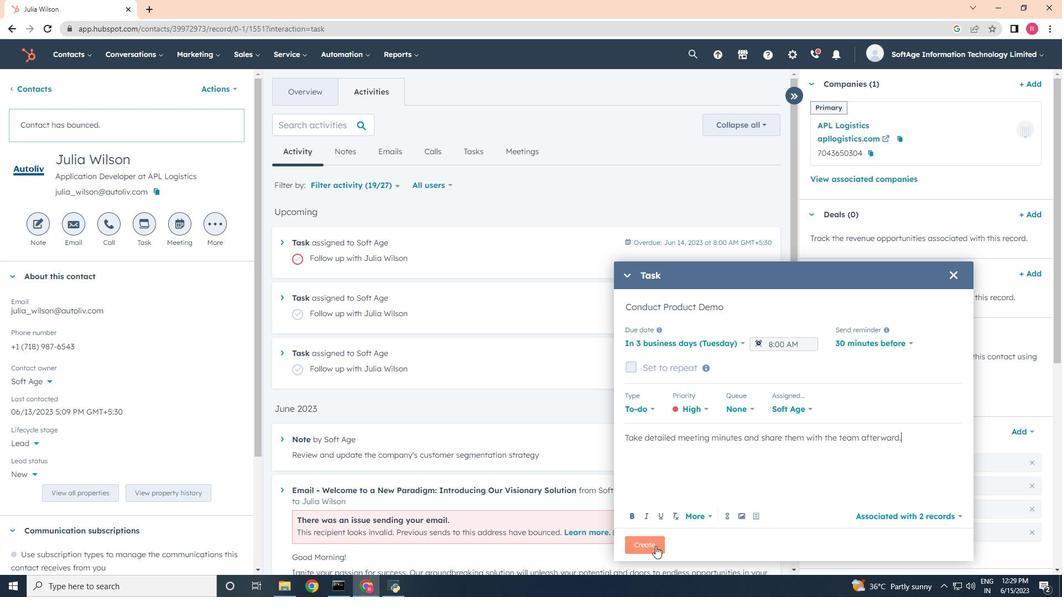 
Action: Mouse moved to (645, 544)
Screenshot: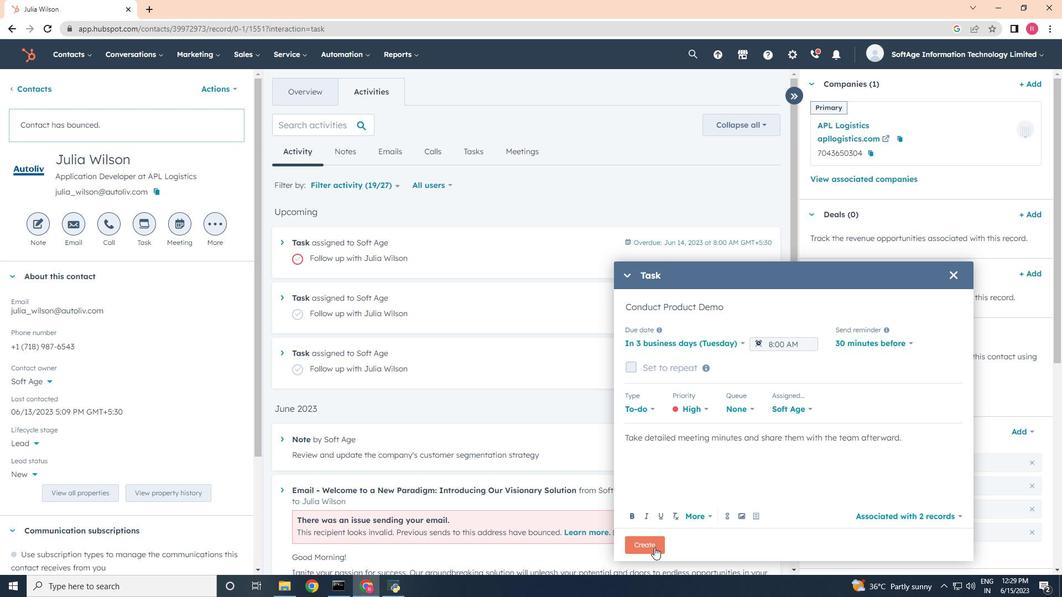 
